 Task: Customize the font and font size of the Visual Studio Code editor.
Action: Mouse moved to (69, 2)
Screenshot: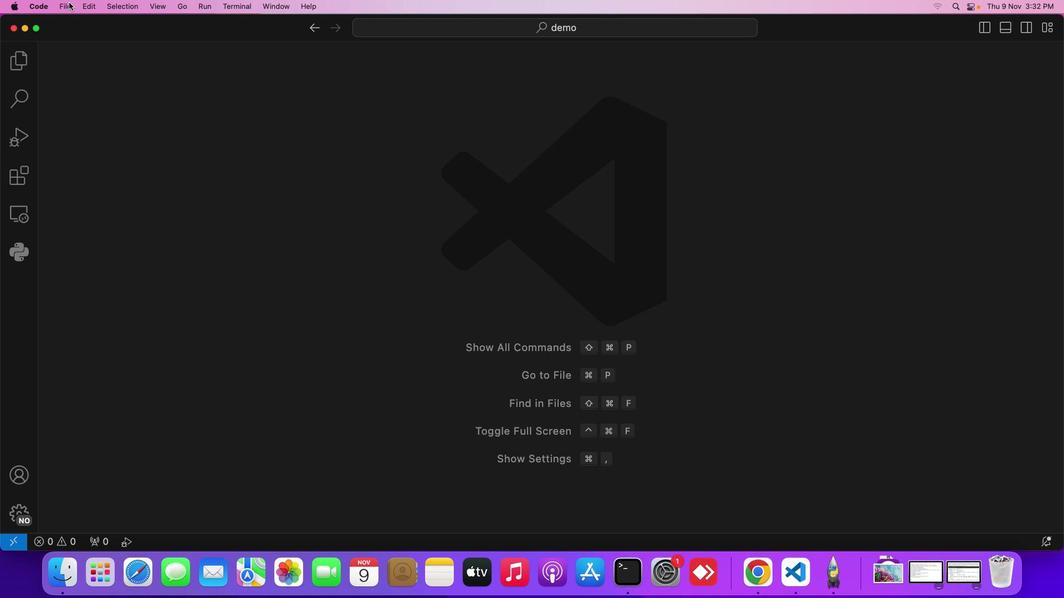 
Action: Mouse pressed left at (69, 2)
Screenshot: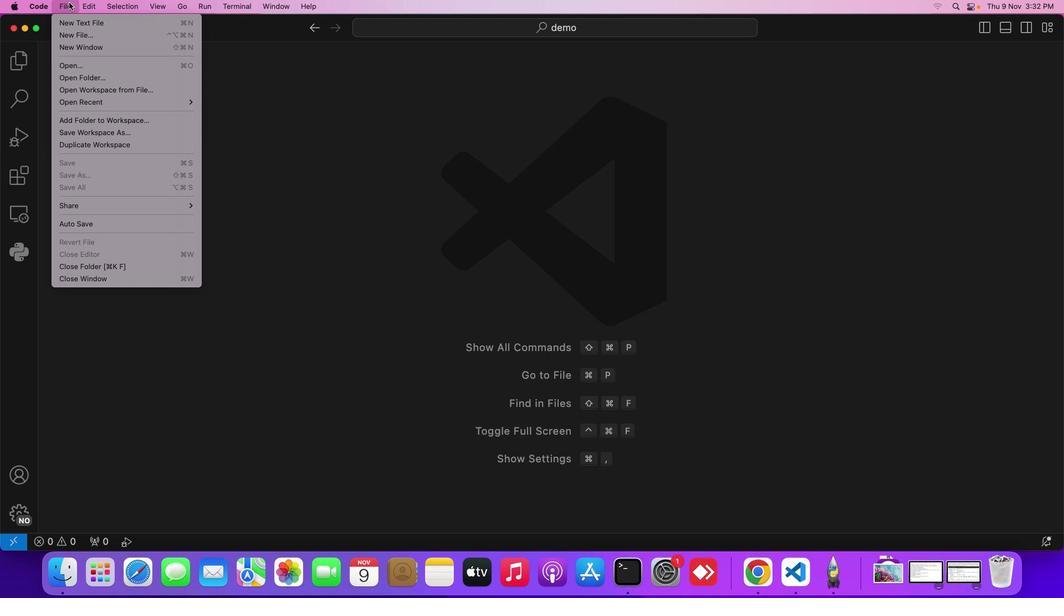 
Action: Mouse moved to (73, 18)
Screenshot: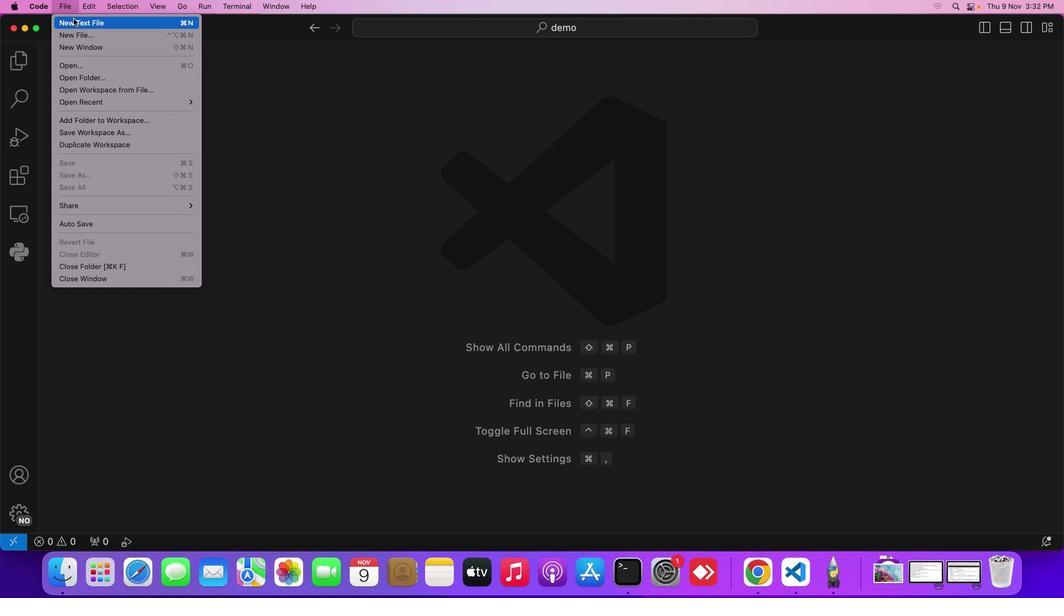 
Action: Mouse pressed left at (73, 18)
Screenshot: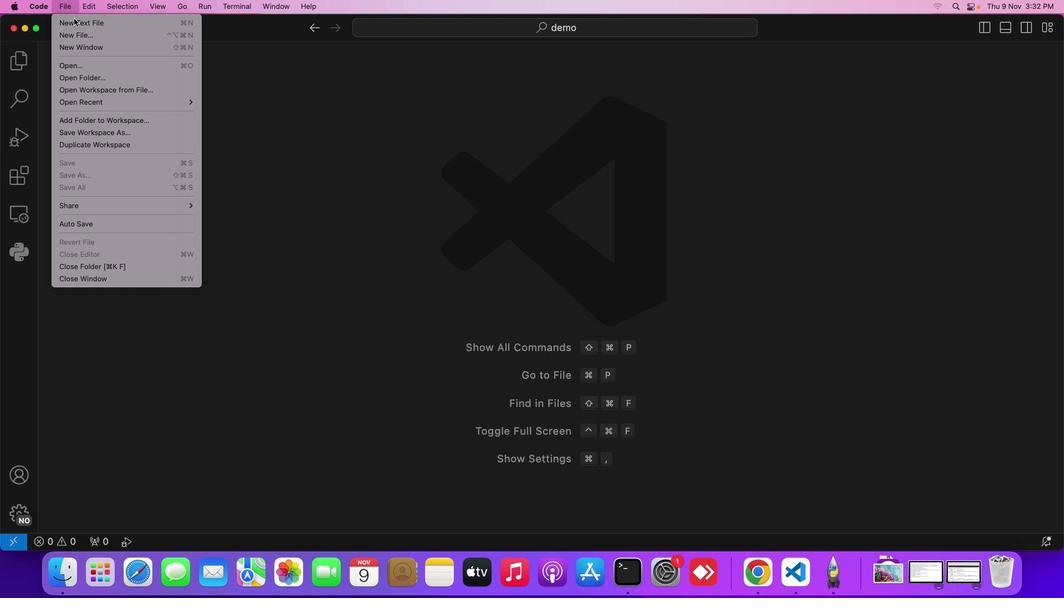 
Action: Mouse moved to (283, 195)
Screenshot: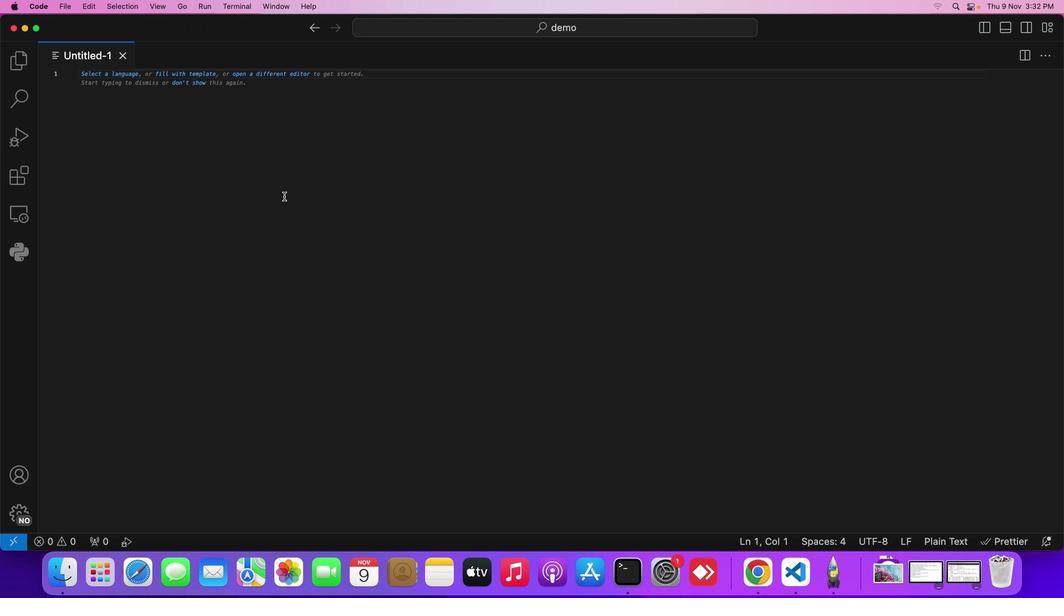 
Action: Key pressed Key.cmd
Screenshot: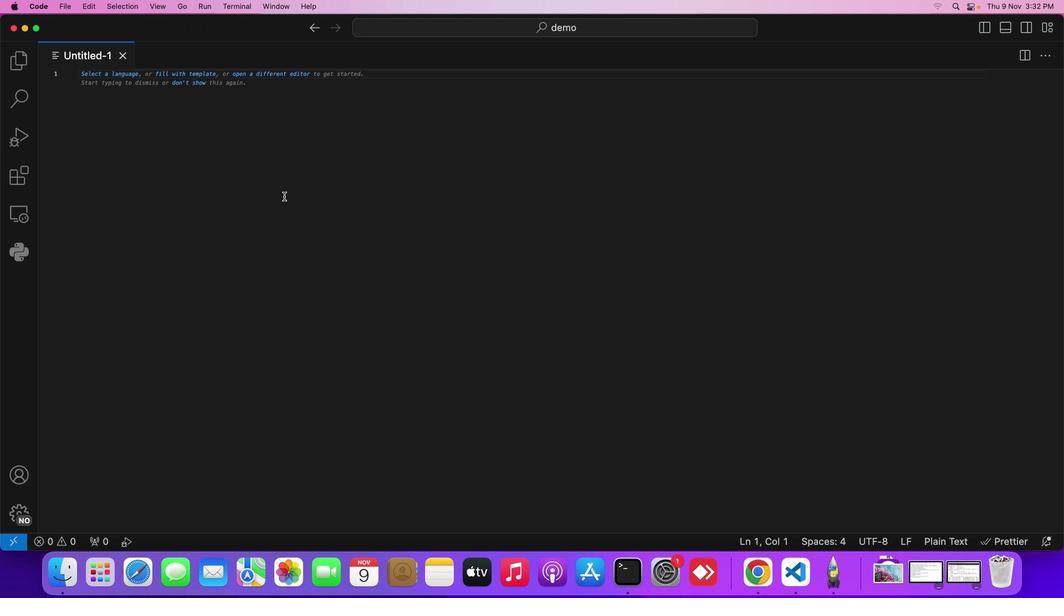 
Action: Mouse moved to (283, 196)
Screenshot: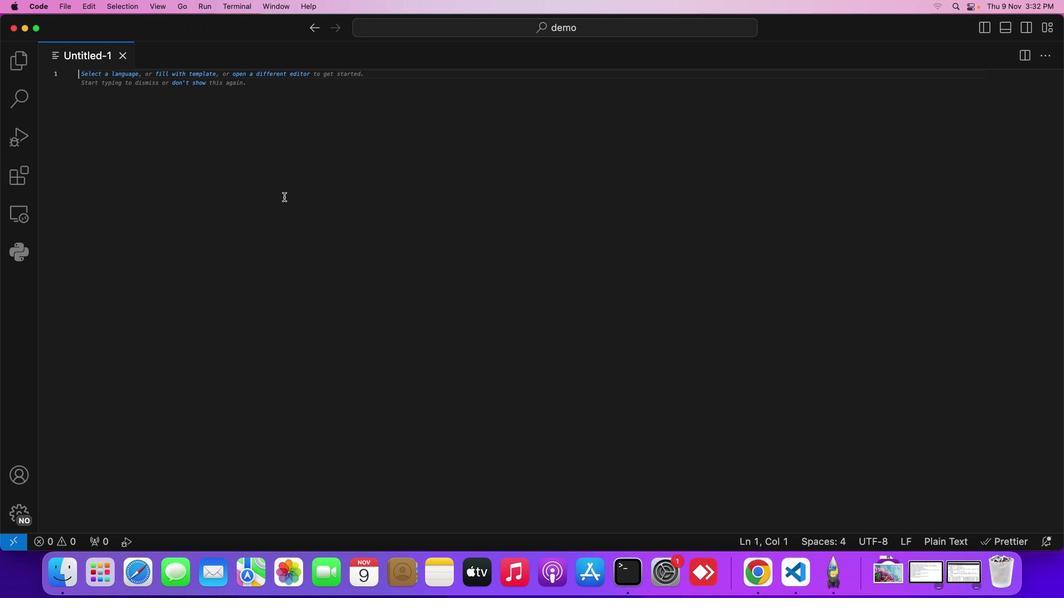
Action: Key pressed 's'
Screenshot: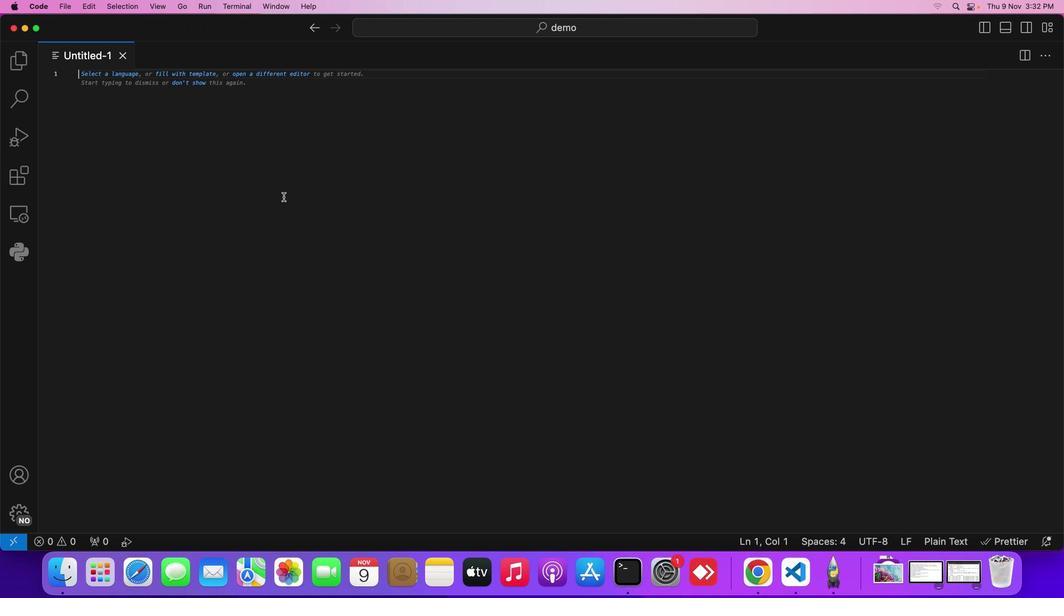 
Action: Mouse moved to (547, 233)
Screenshot: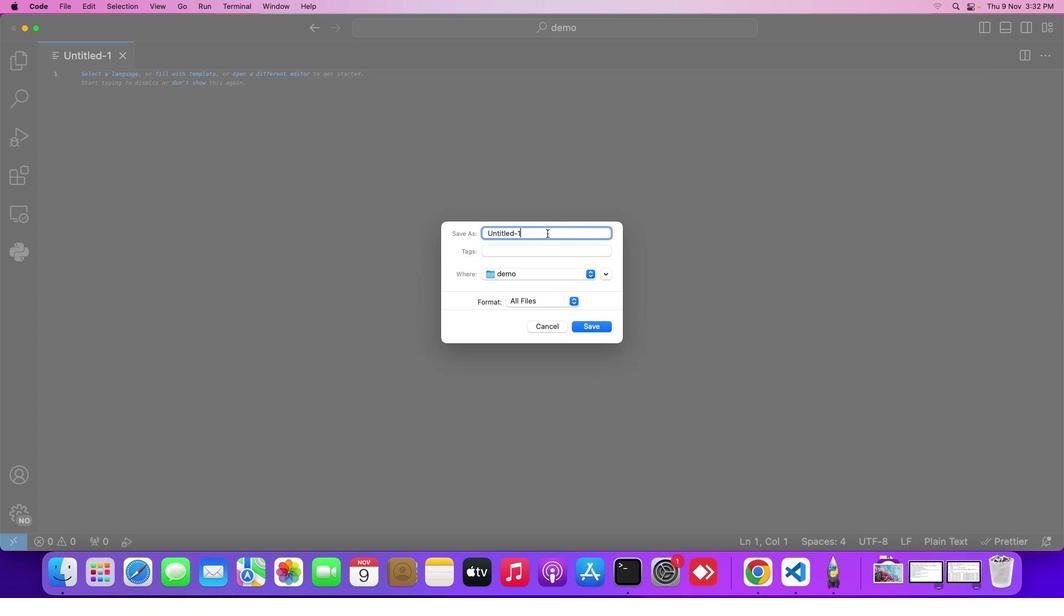 
Action: Mouse pressed left at (547, 233)
Screenshot: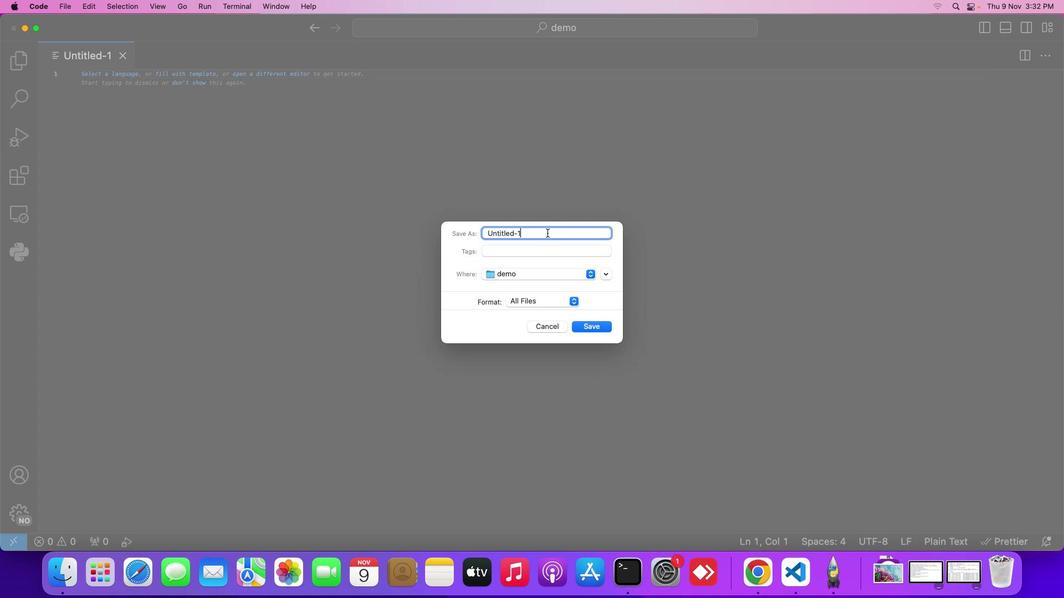 
Action: Mouse moved to (547, 232)
Screenshot: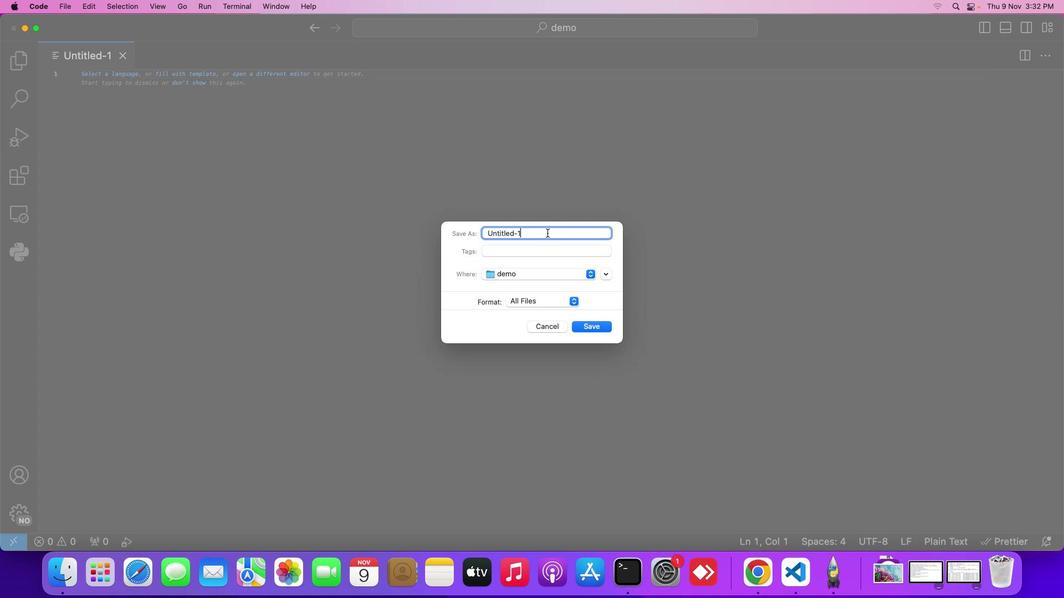 
Action: Key pressed Key.backspaceKey.backspaceKey.backspaceKey.backspaceKey.backspaceKey.backspaceKey.backspaceKey.backspaceKey.backspaceKey.backspaceKey.backspaceKey.shift_r'E''d''i''t''2''.''t''x''t'Key.enter
Screenshot: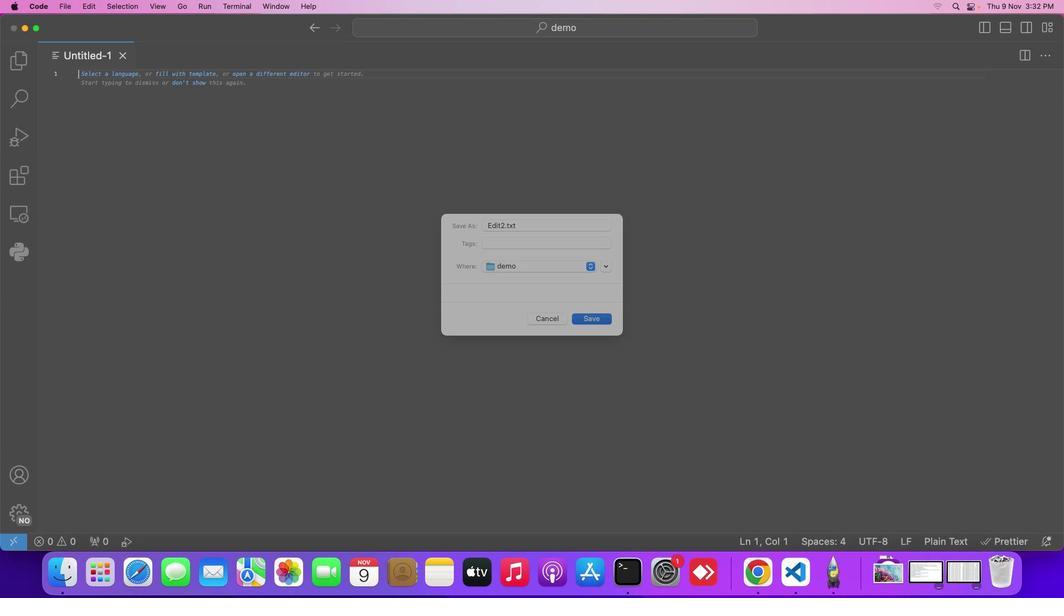 
Action: Mouse moved to (176, 95)
Screenshot: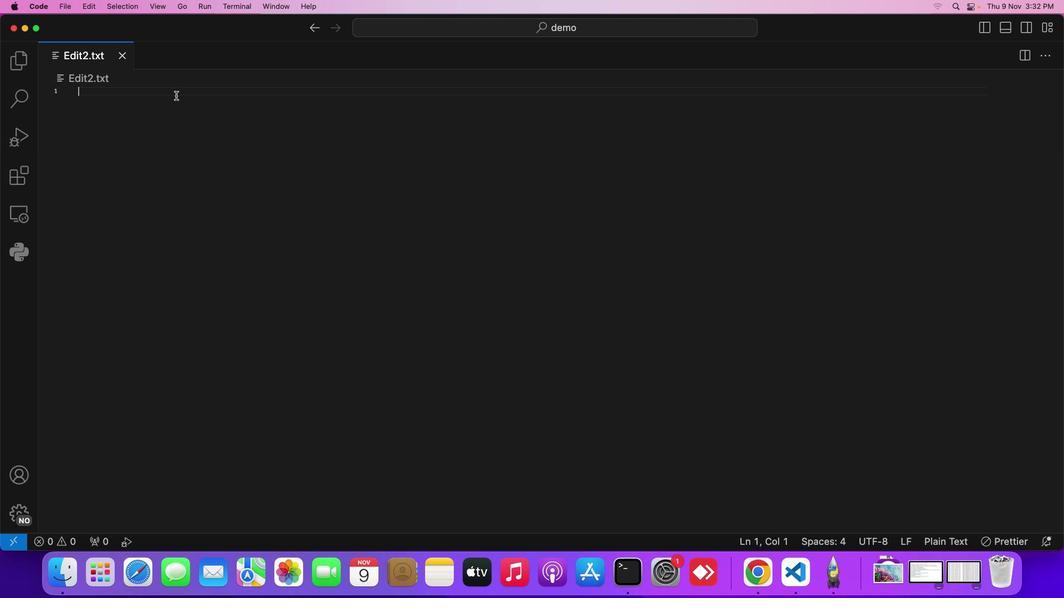 
Action: Key pressed Key.shift_r'H''e''l''l''o'Key.spaceKey.shift_r'W''o''r''l''d'Key.enterKey.shift_r'H''e''l''l''o'Key.spaceKey.shift_r'W''o''r''l''d'Key.enterKey.shift_r'H''e'Key.backspaceKey.backspaceKey.enterKey.shift_r'H''e''l''l''o'Key.spaceKey.shift_r'W''o''r''l''d'
Screenshot: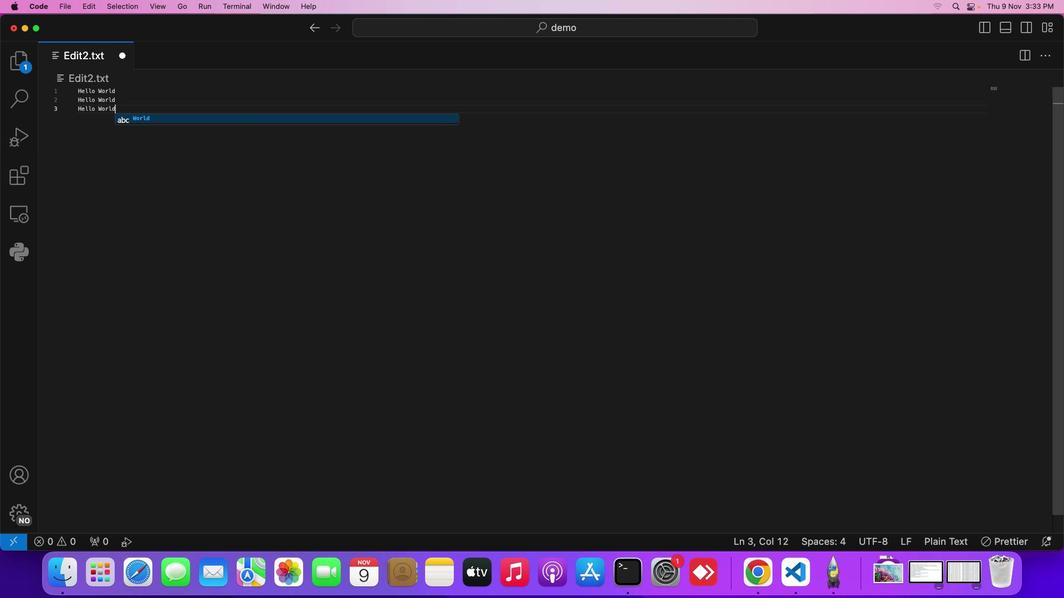 
Action: Mouse moved to (222, 73)
Screenshot: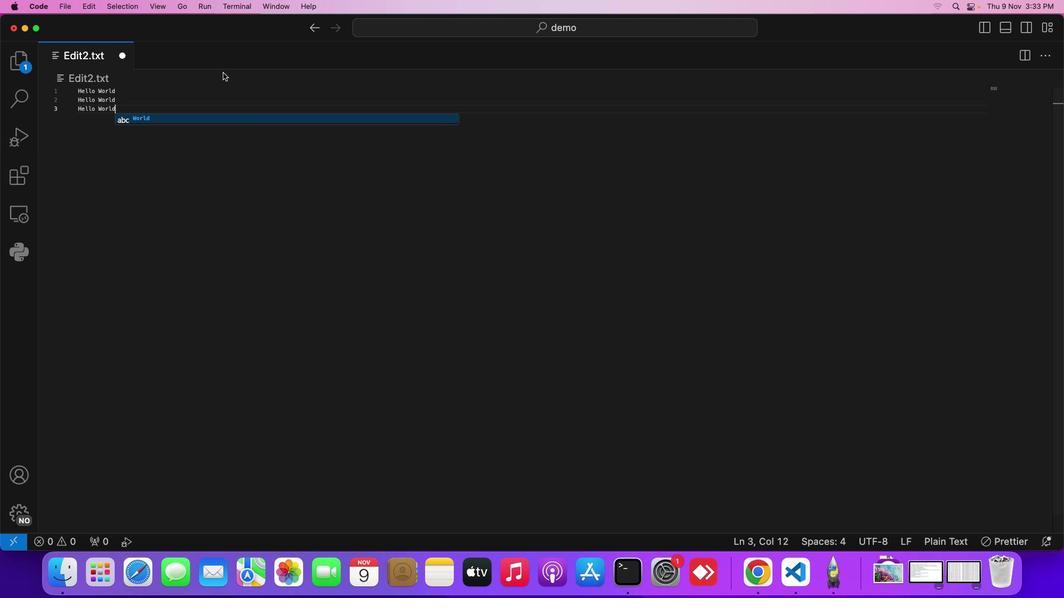 
Action: Mouse pressed left at (222, 73)
Screenshot: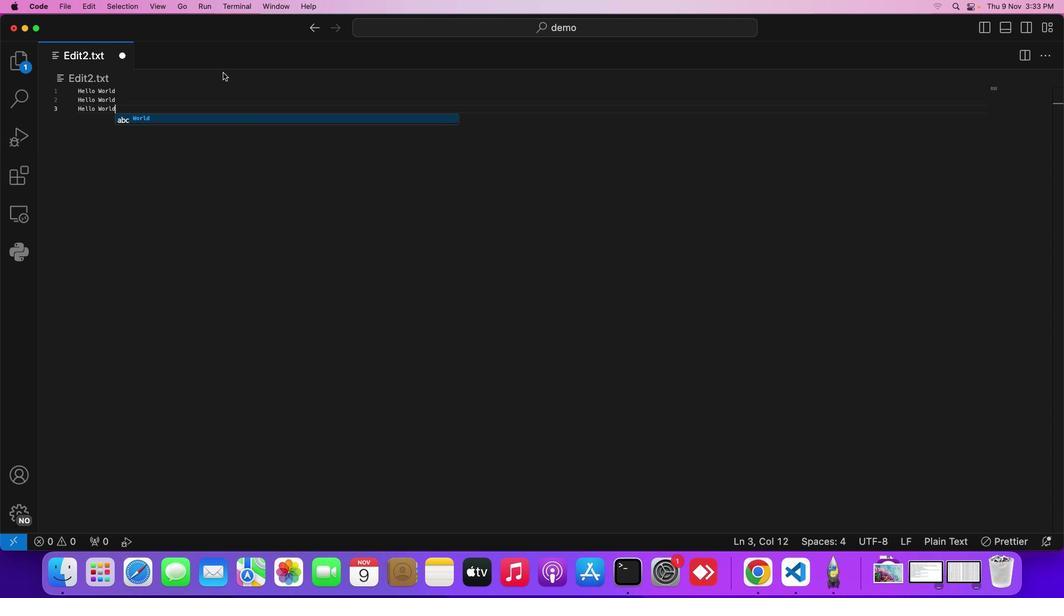 
Action: Mouse moved to (355, 183)
Screenshot: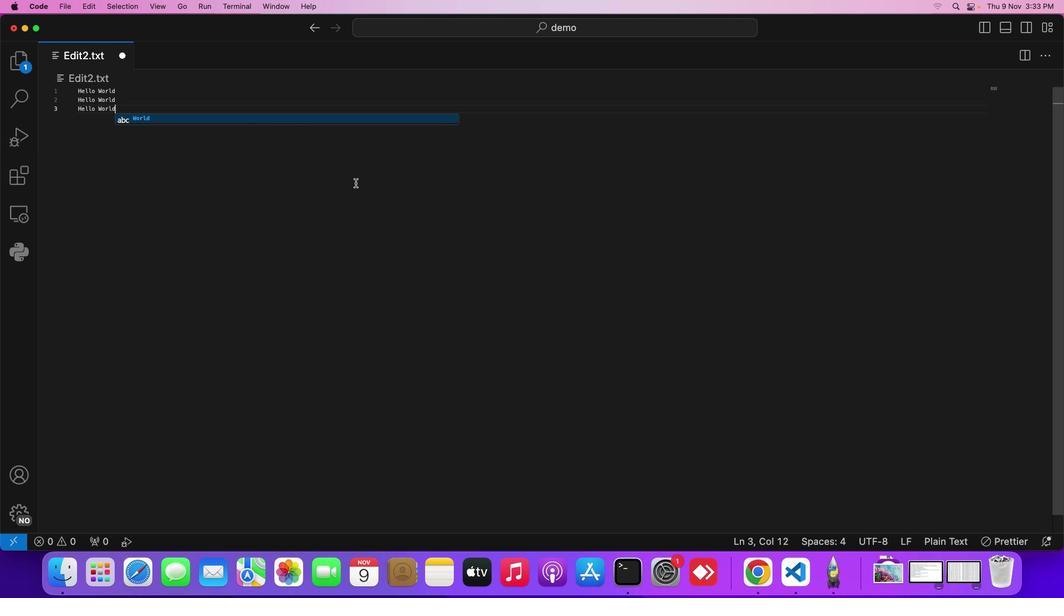
Action: Key pressed Key.cmd's'
Screenshot: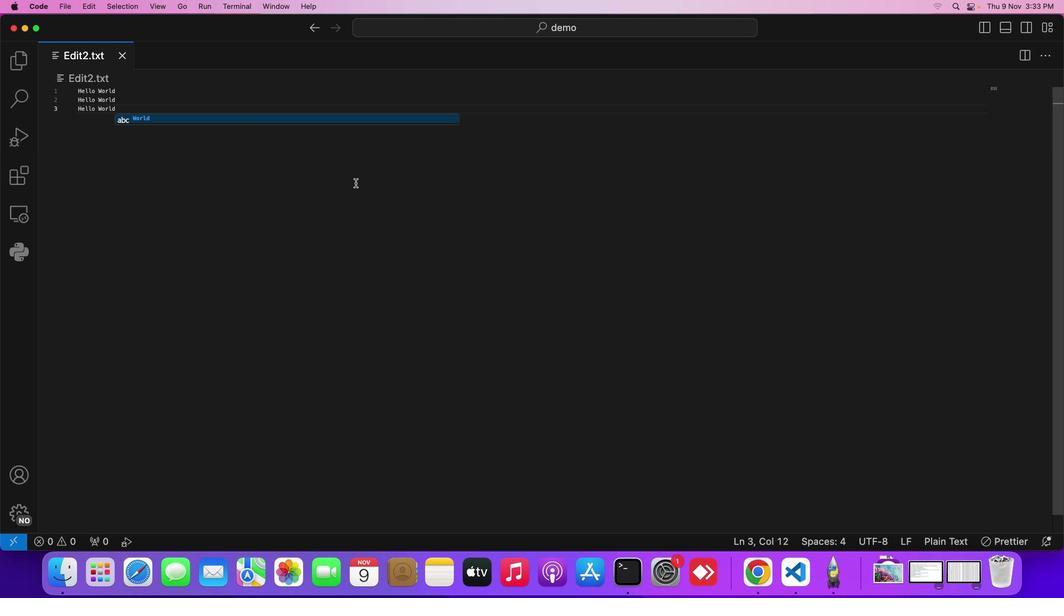 
Action: Mouse moved to (76, 89)
Screenshot: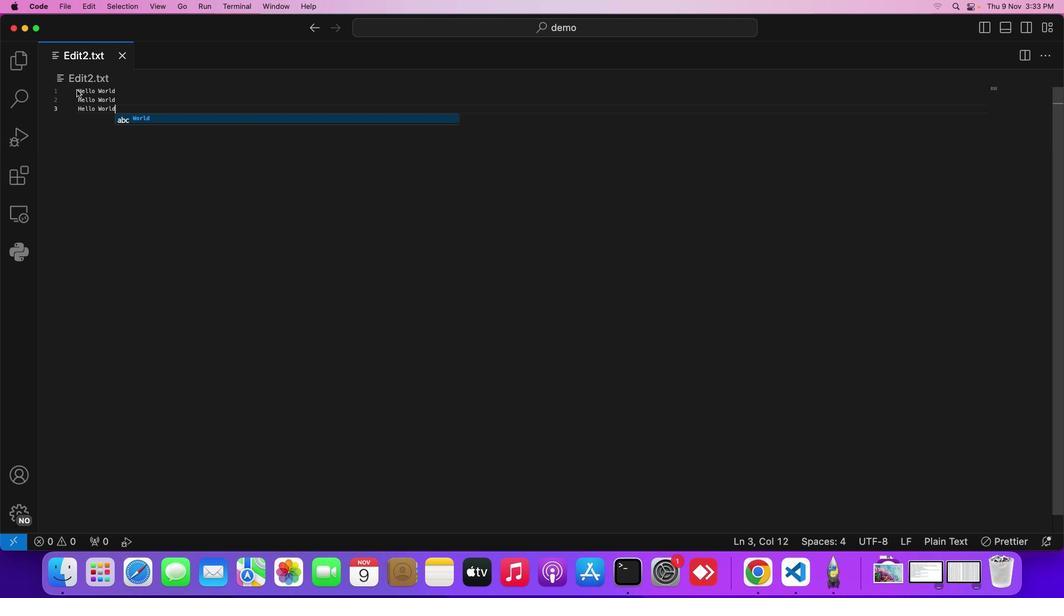 
Action: Mouse pressed left at (76, 89)
Screenshot: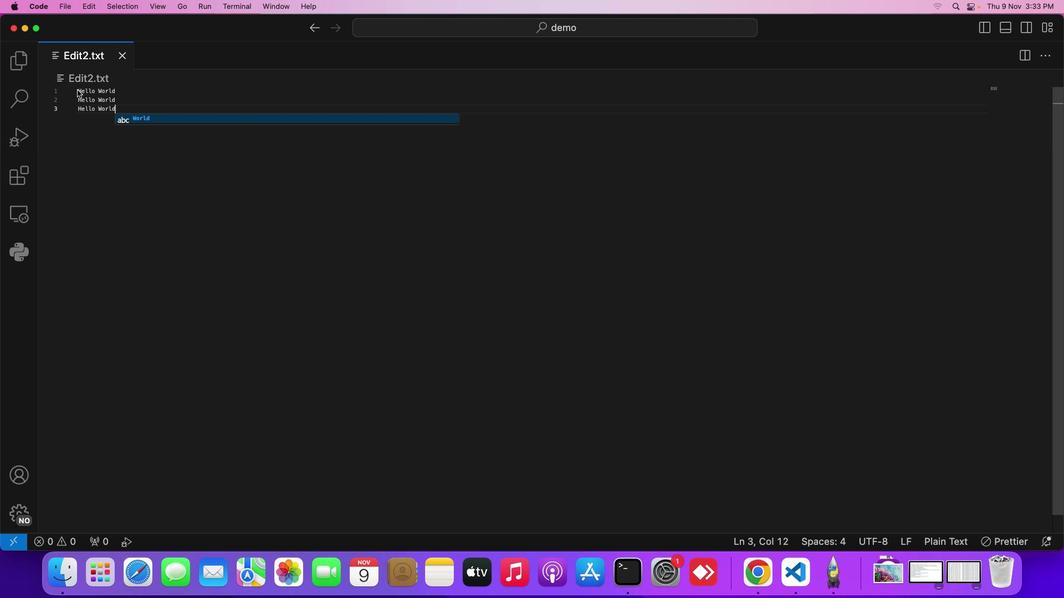 
Action: Mouse moved to (108, 98)
Screenshot: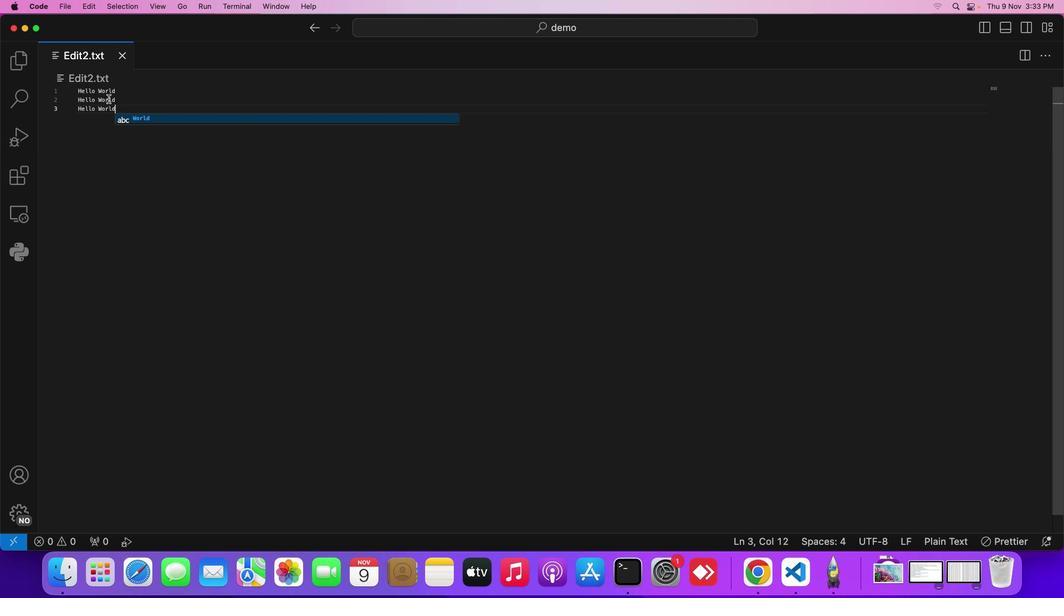 
Action: Mouse pressed left at (108, 98)
Screenshot: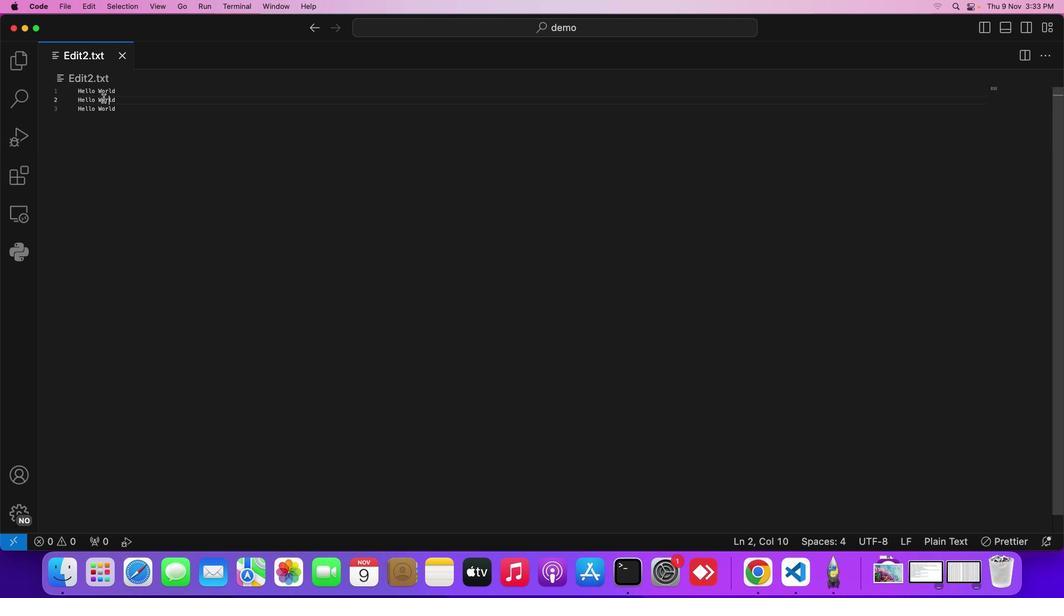 
Action: Mouse moved to (79, 90)
Screenshot: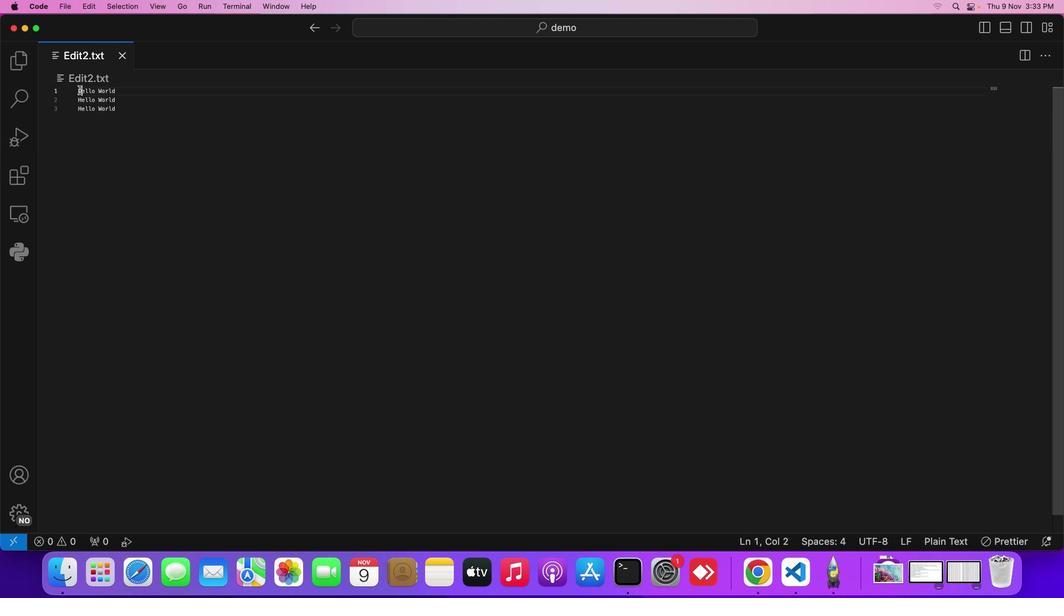 
Action: Mouse pressed left at (79, 90)
Screenshot: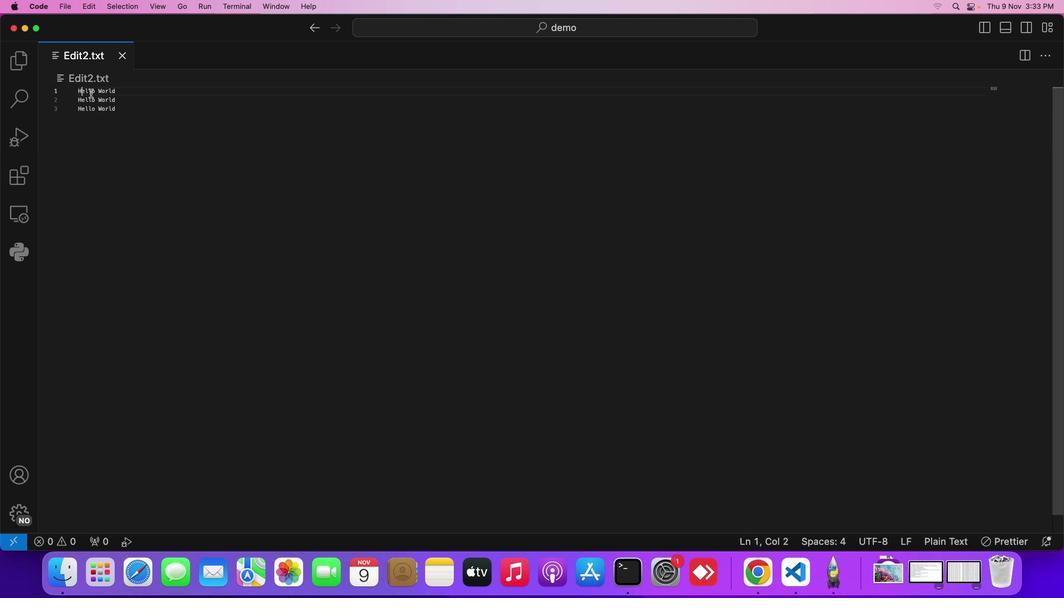 
Action: Mouse moved to (140, 110)
Screenshot: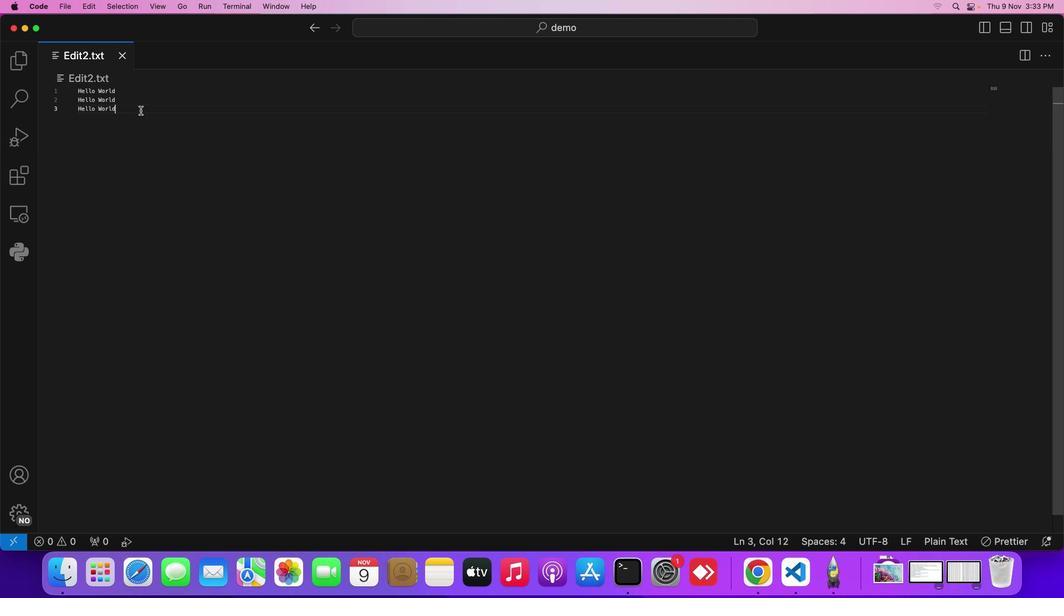 
Action: Mouse pressed left at (140, 110)
Screenshot: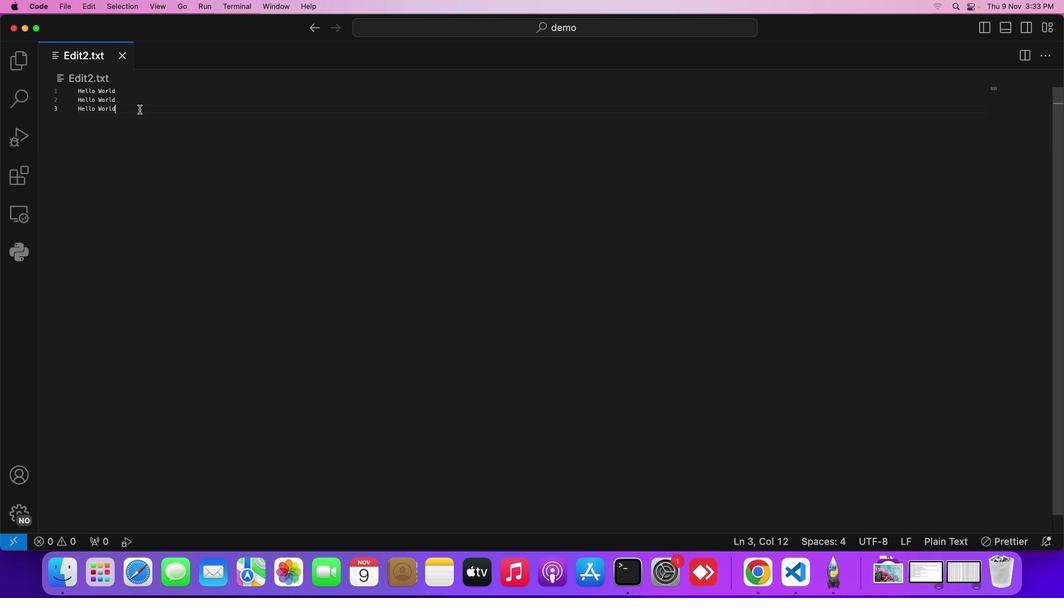 
Action: Mouse moved to (78, 90)
Screenshot: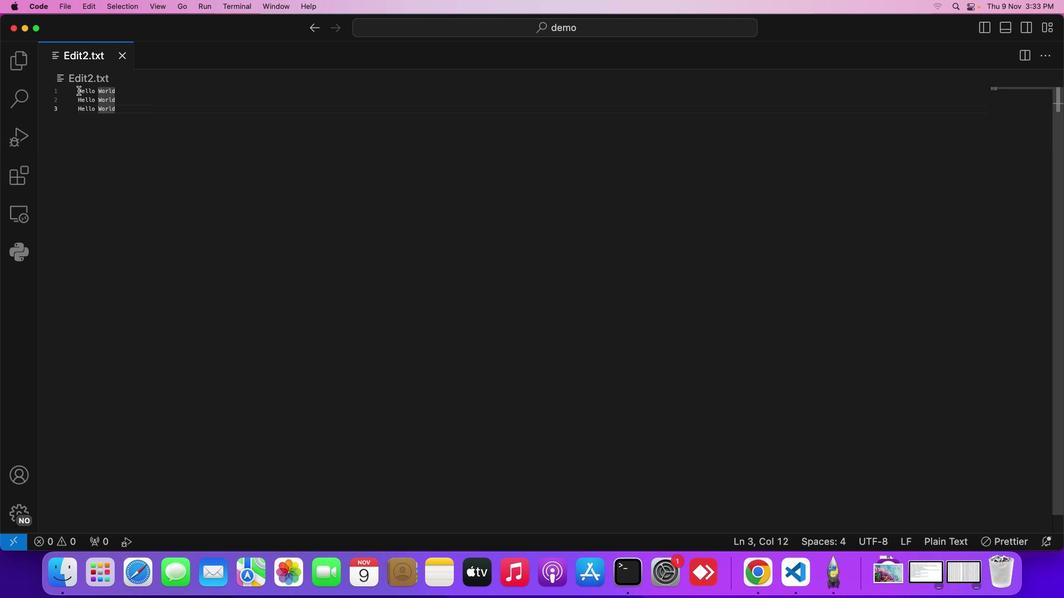
Action: Mouse pressed left at (78, 90)
Screenshot: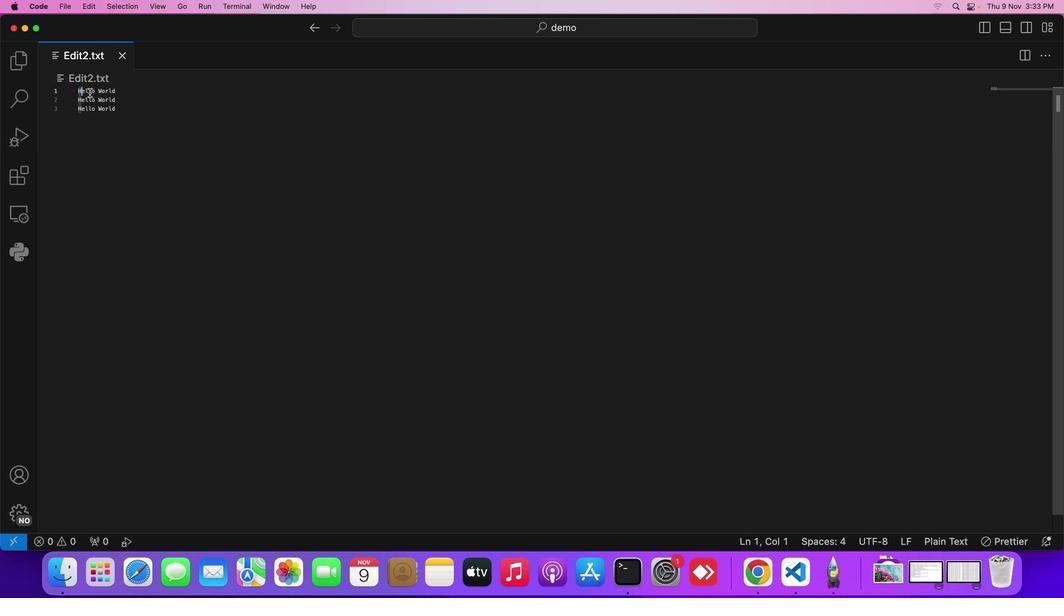 
Action: Mouse moved to (47, 6)
Screenshot: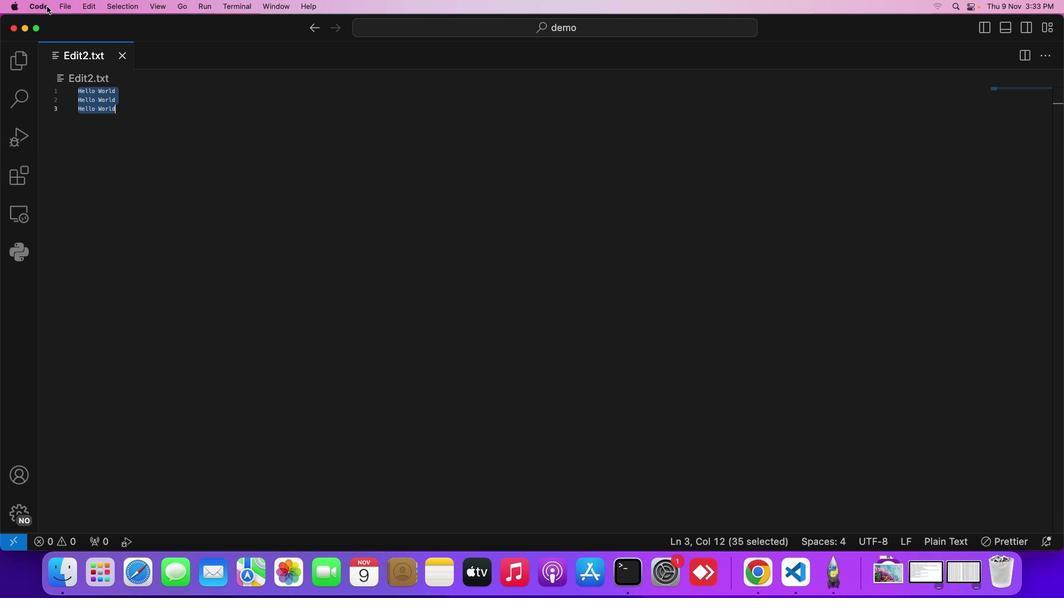 
Action: Mouse pressed left at (47, 6)
Screenshot: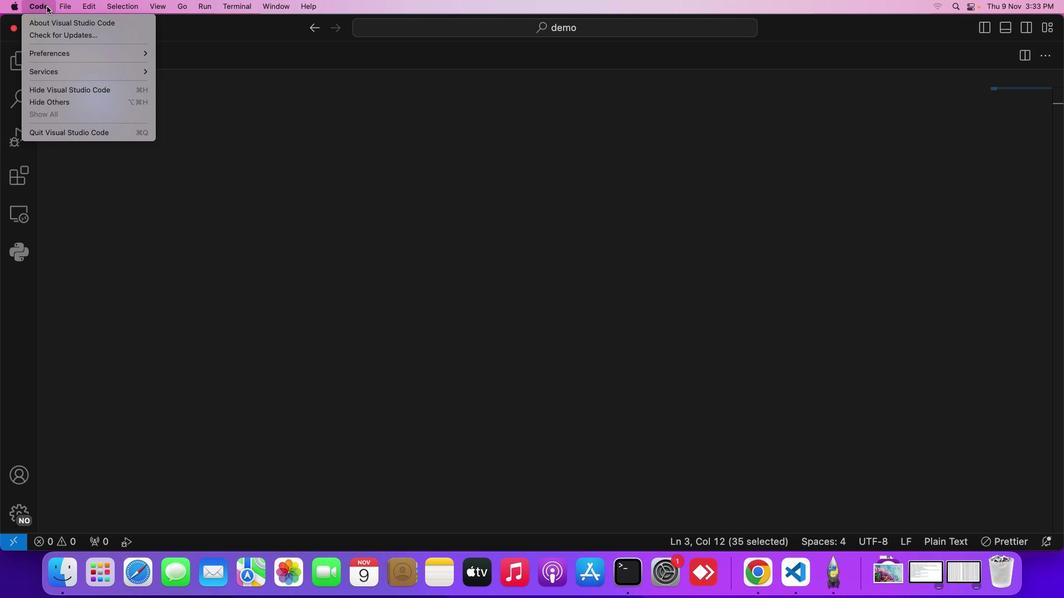 
Action: Mouse moved to (84, 50)
Screenshot: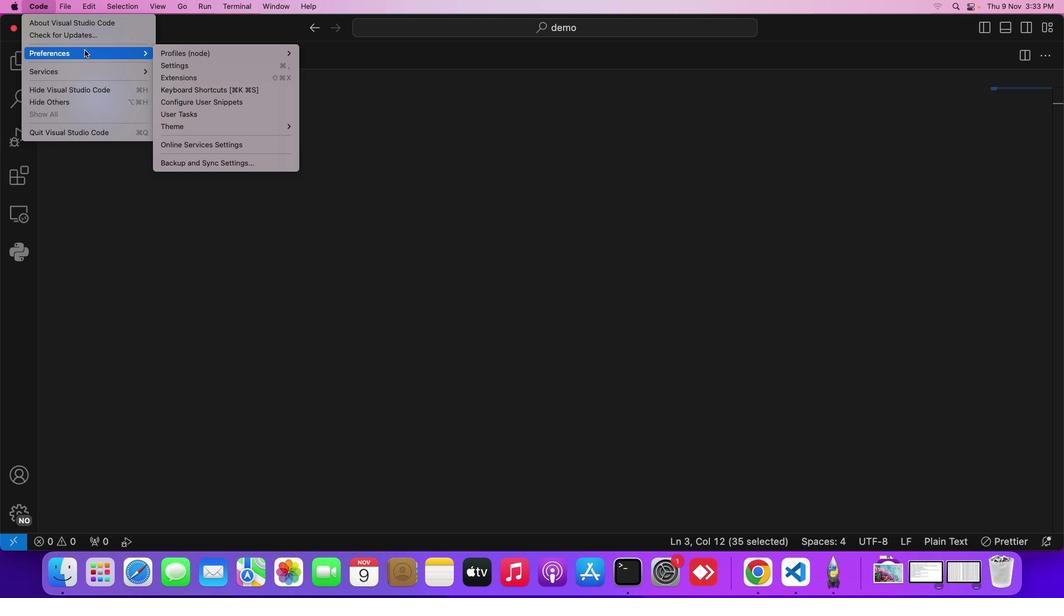 
Action: Mouse pressed left at (84, 50)
Screenshot: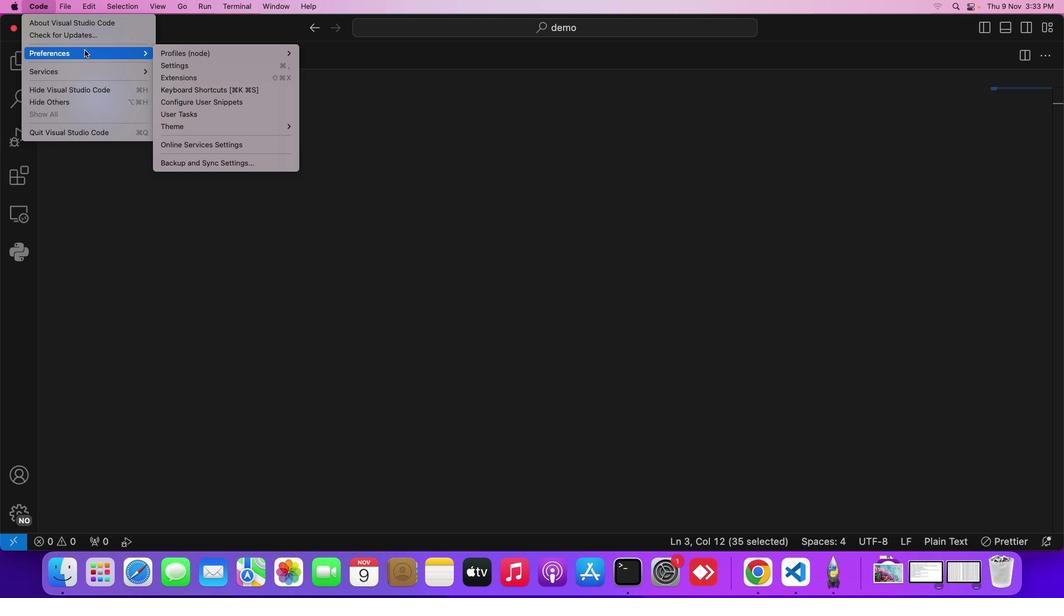 
Action: Mouse moved to (184, 68)
Screenshot: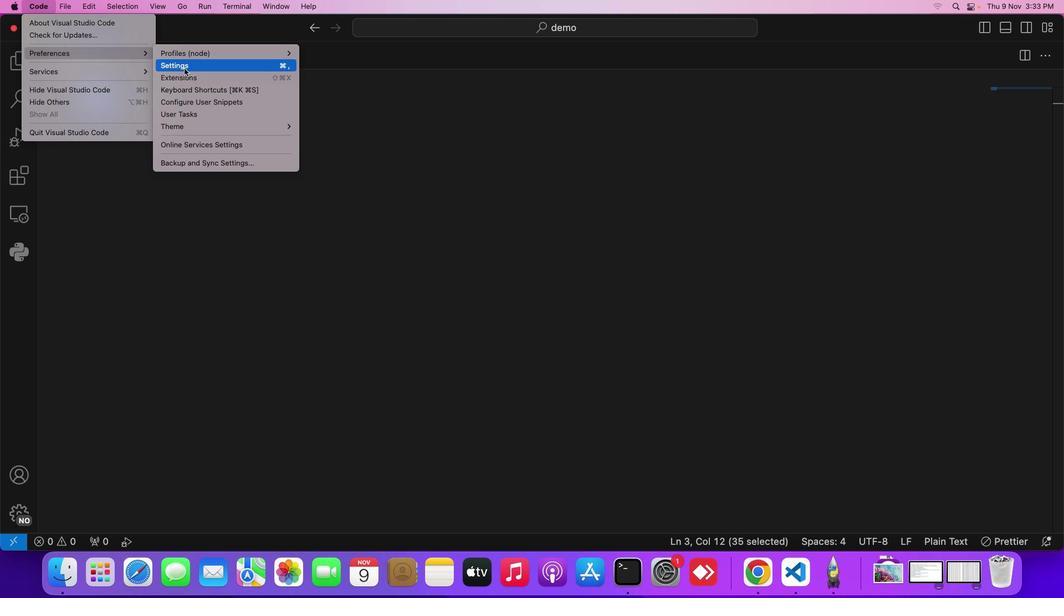 
Action: Mouse pressed left at (184, 68)
Screenshot: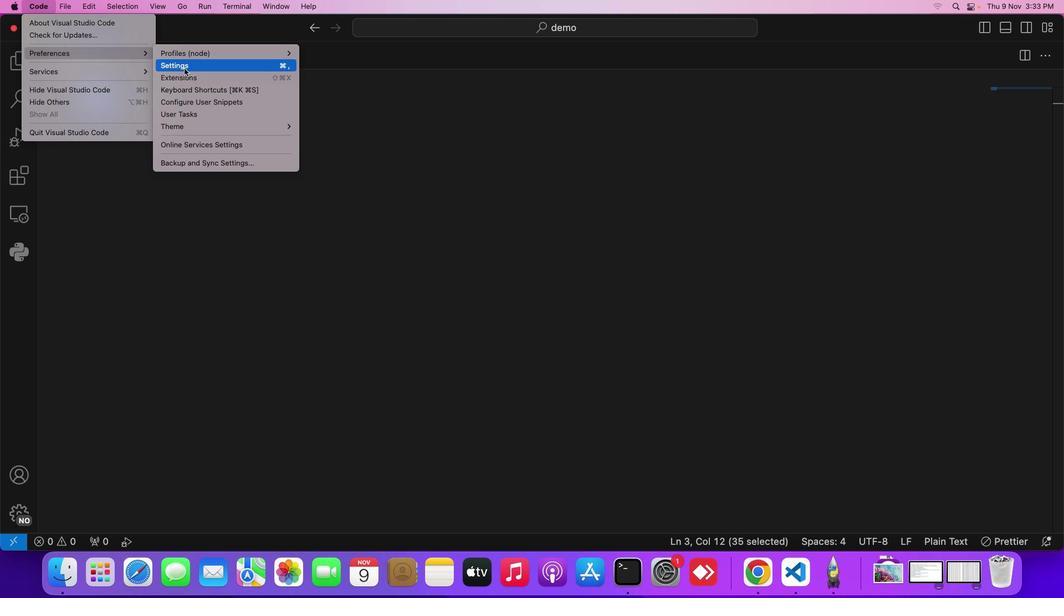 
Action: Mouse moved to (312, 327)
Screenshot: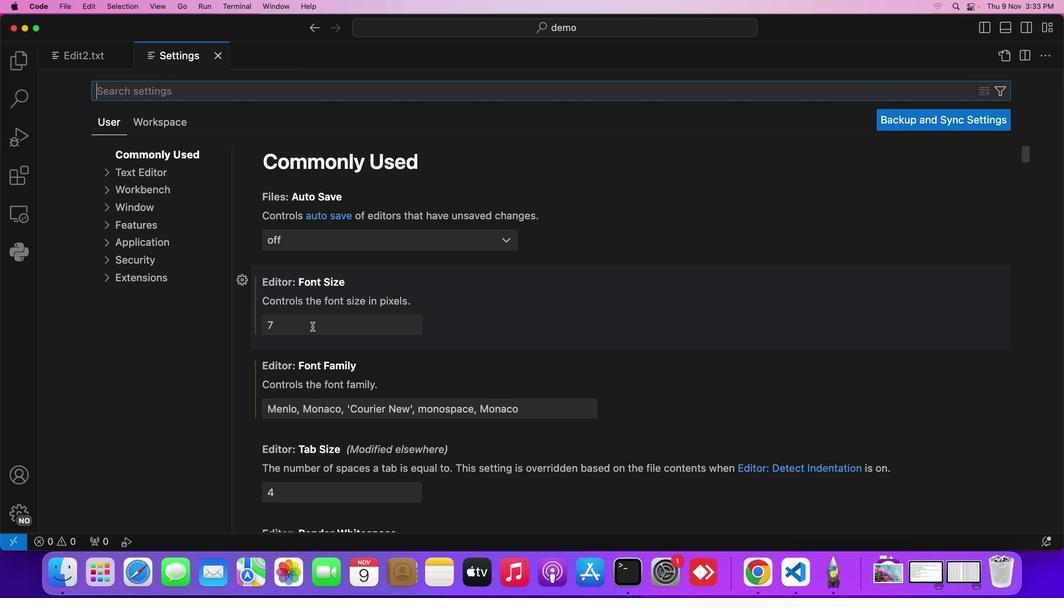 
Action: Mouse pressed left at (312, 327)
Screenshot: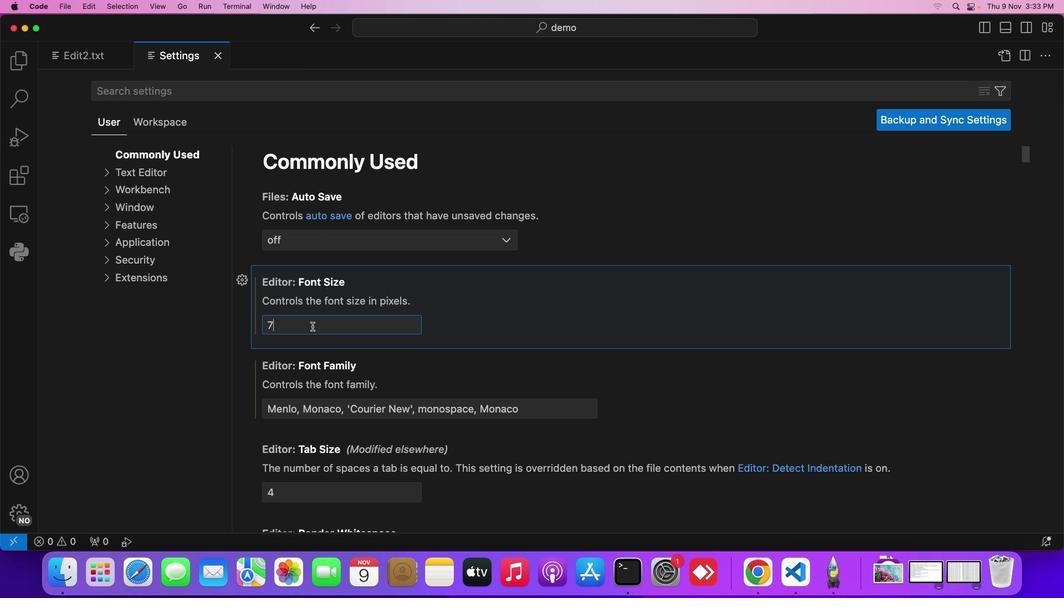 
Action: Mouse moved to (312, 318)
Screenshot: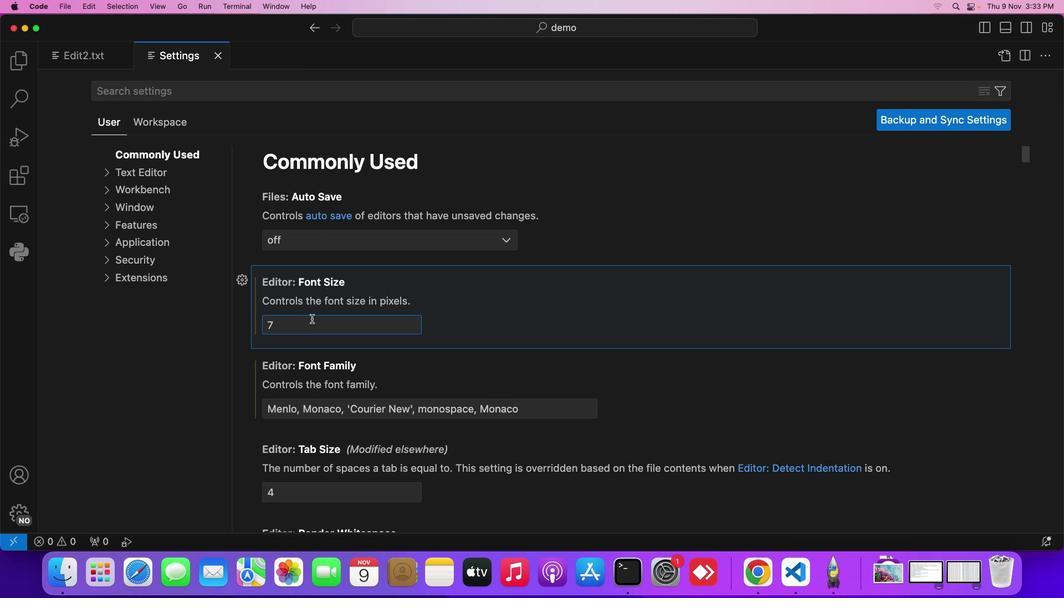 
Action: Key pressed Key.backspace'1''5'
Screenshot: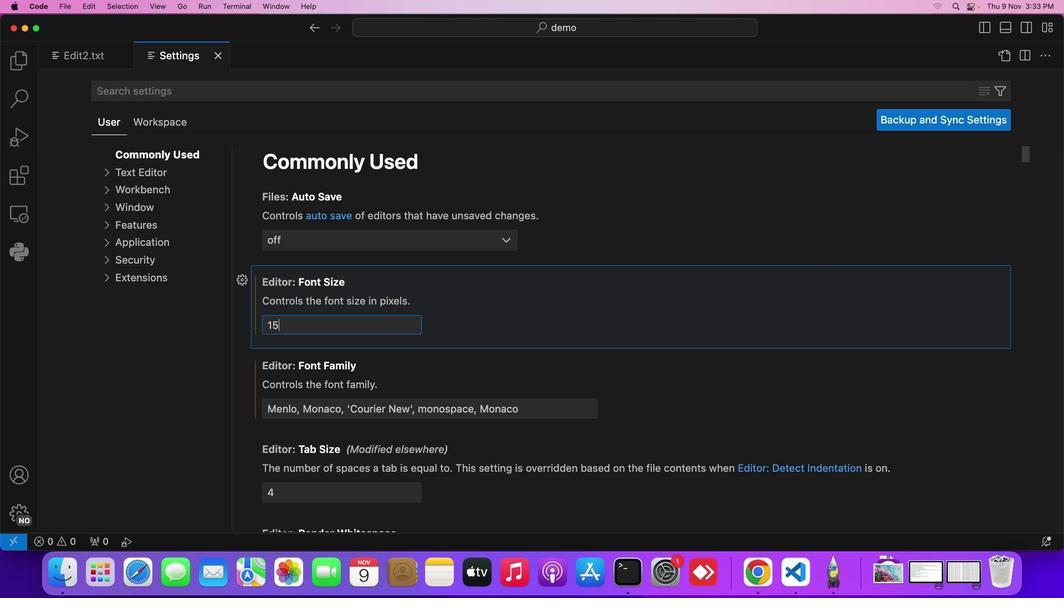 
Action: Mouse moved to (493, 325)
Screenshot: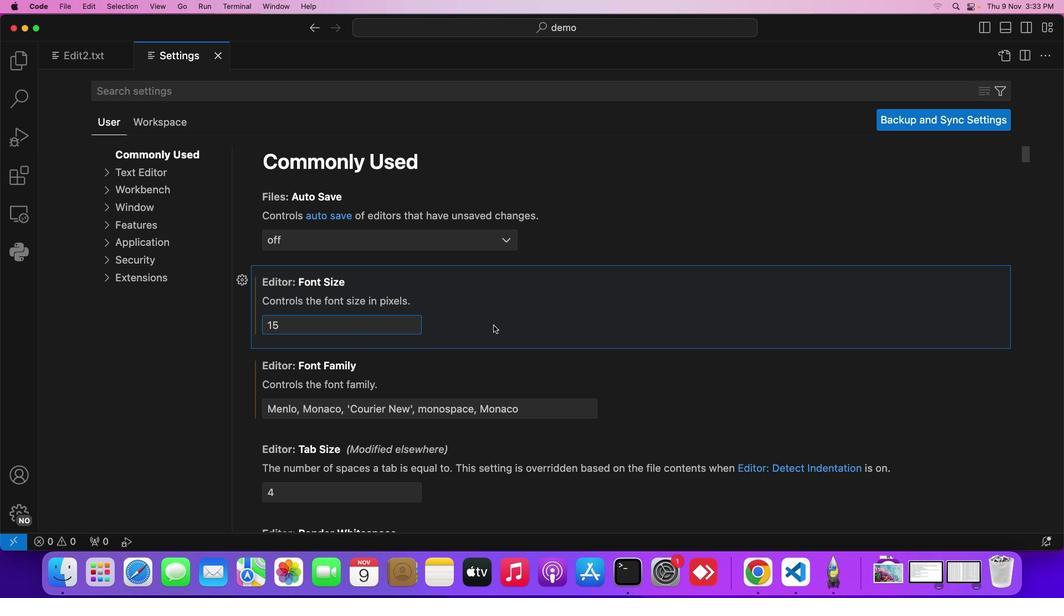 
Action: Key pressed Key.cmd's'
Screenshot: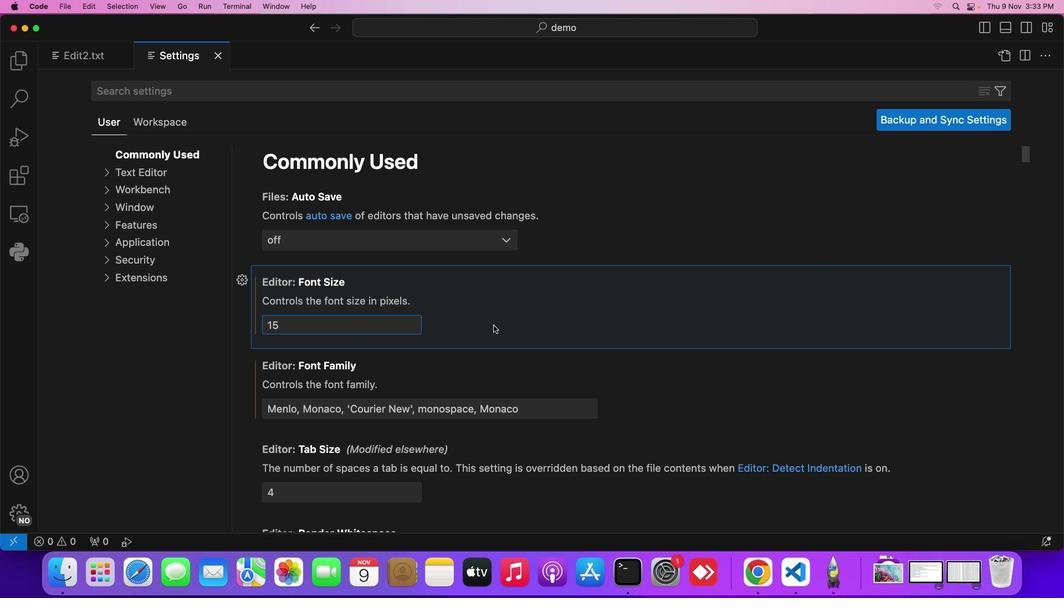 
Action: Mouse moved to (97, 54)
Screenshot: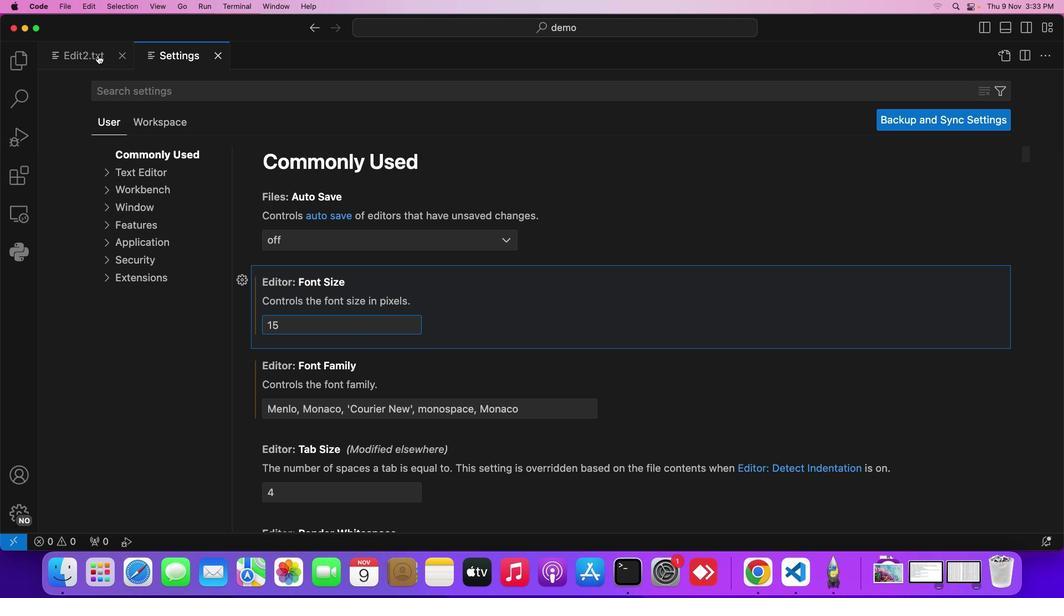 
Action: Mouse pressed left at (97, 54)
Screenshot: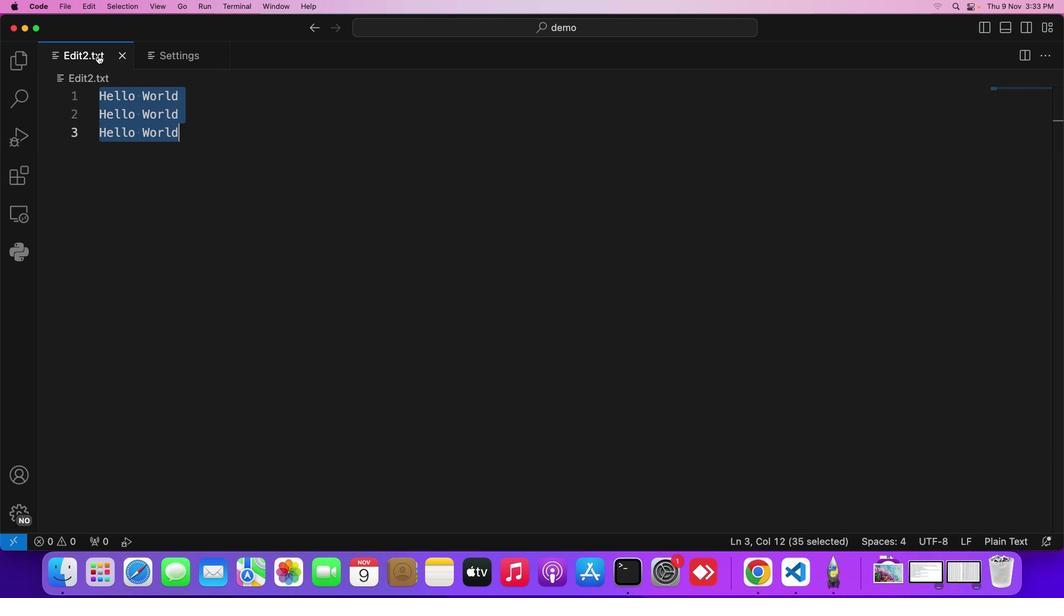 
Action: Mouse moved to (154, 176)
Screenshot: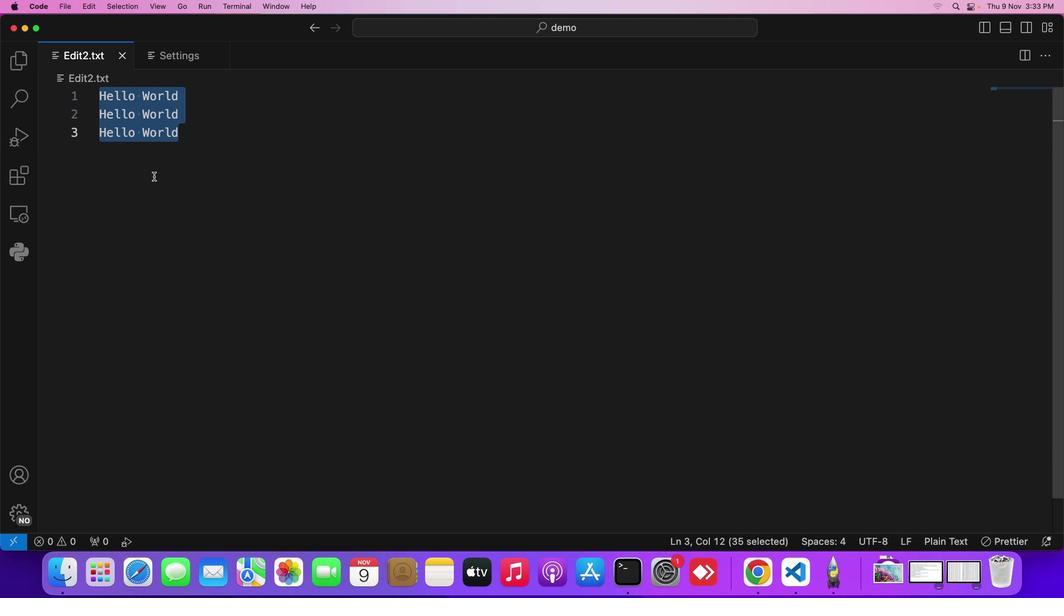 
Action: Mouse pressed left at (154, 176)
Screenshot: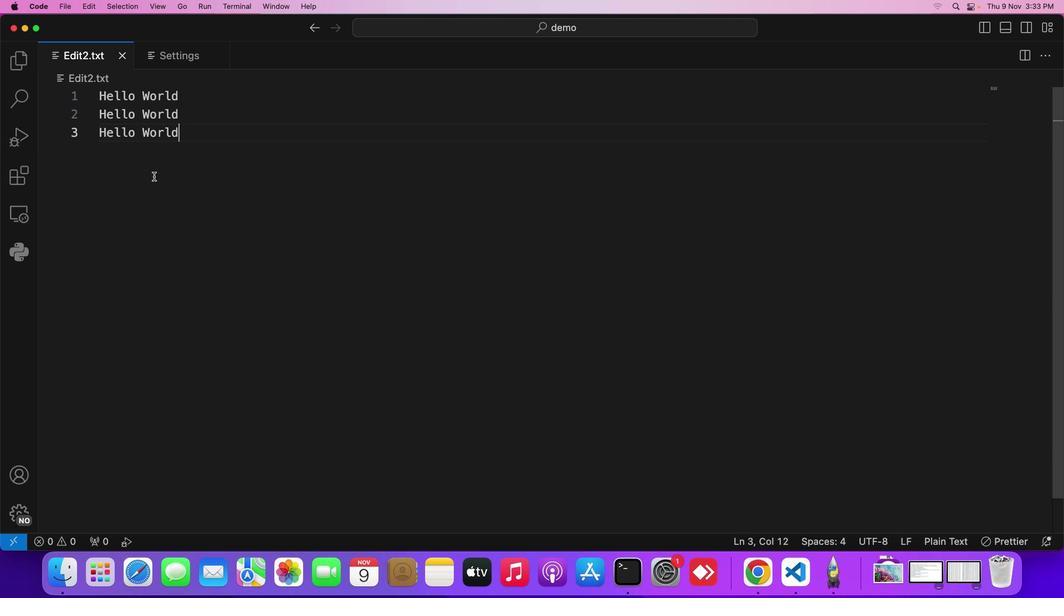 
Action: Mouse moved to (154, 175)
Screenshot: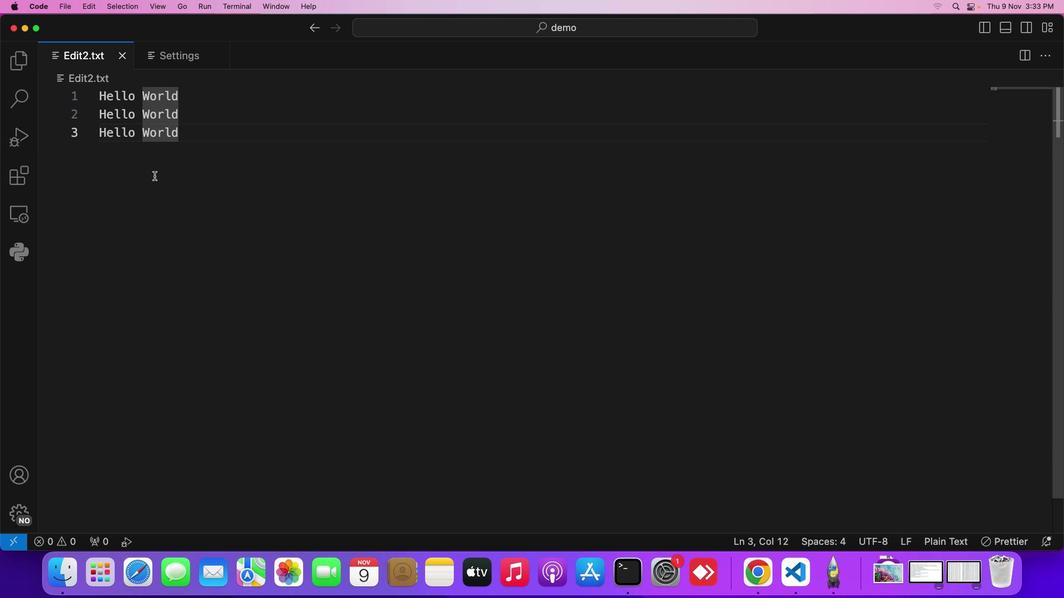 
